 Task: Use the formula "CHISQ.TEST" in spreadsheet "Project protfolio".
Action: Mouse moved to (121, 78)
Screenshot: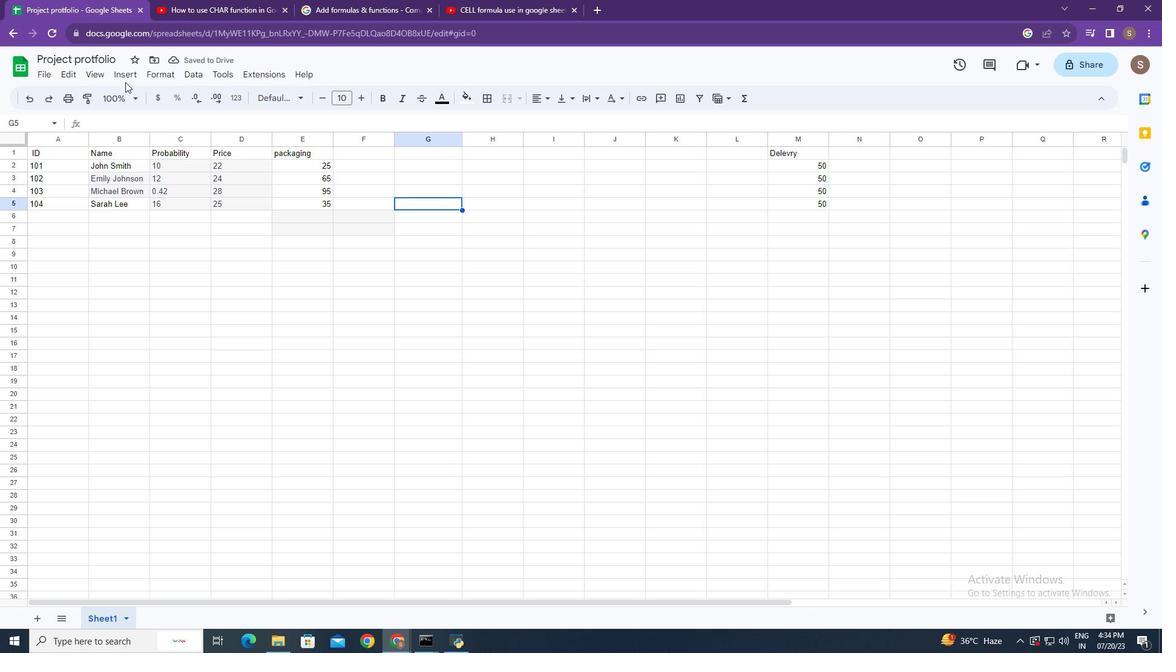 
Action: Mouse pressed left at (121, 78)
Screenshot: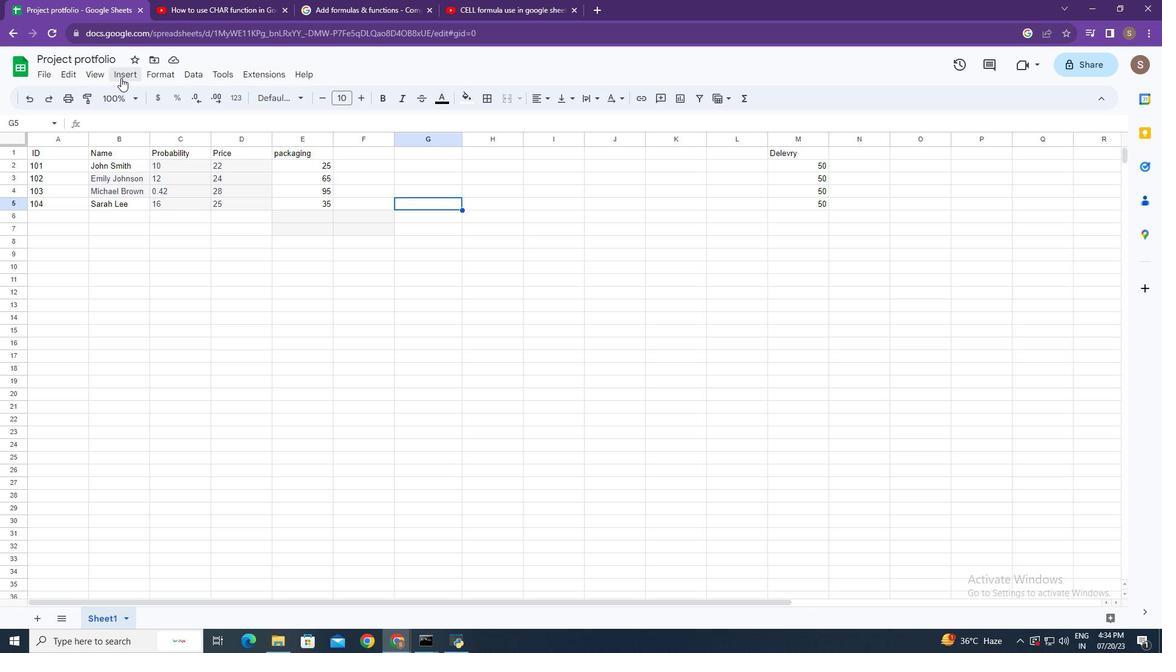 
Action: Mouse moved to (167, 284)
Screenshot: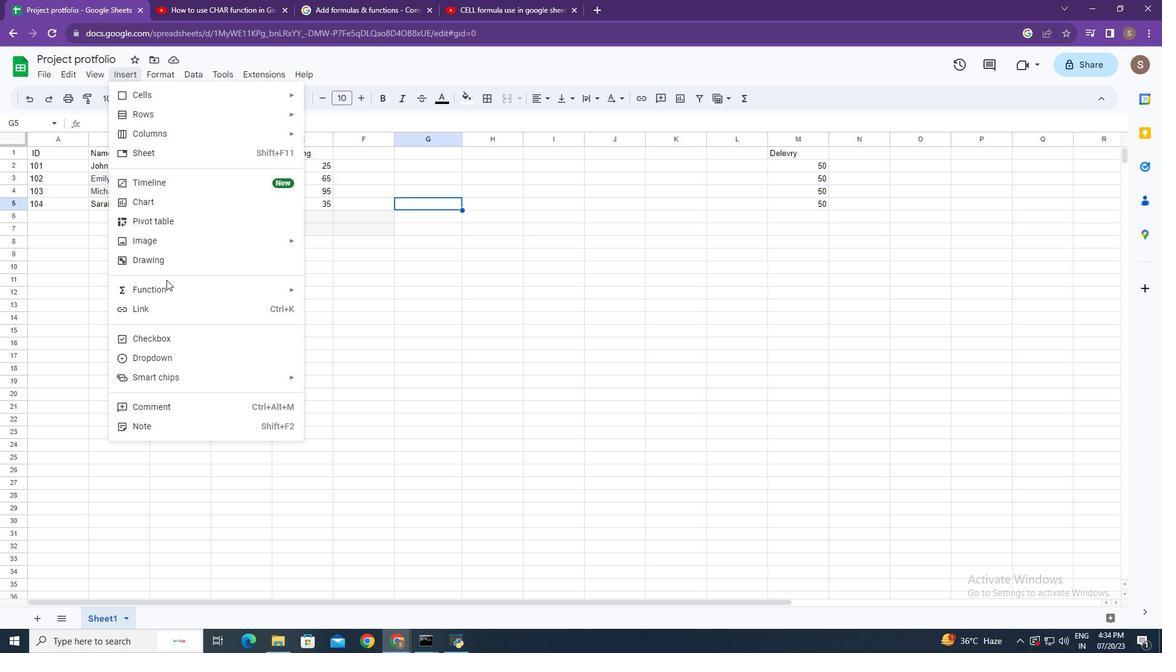 
Action: Mouse pressed left at (167, 284)
Screenshot: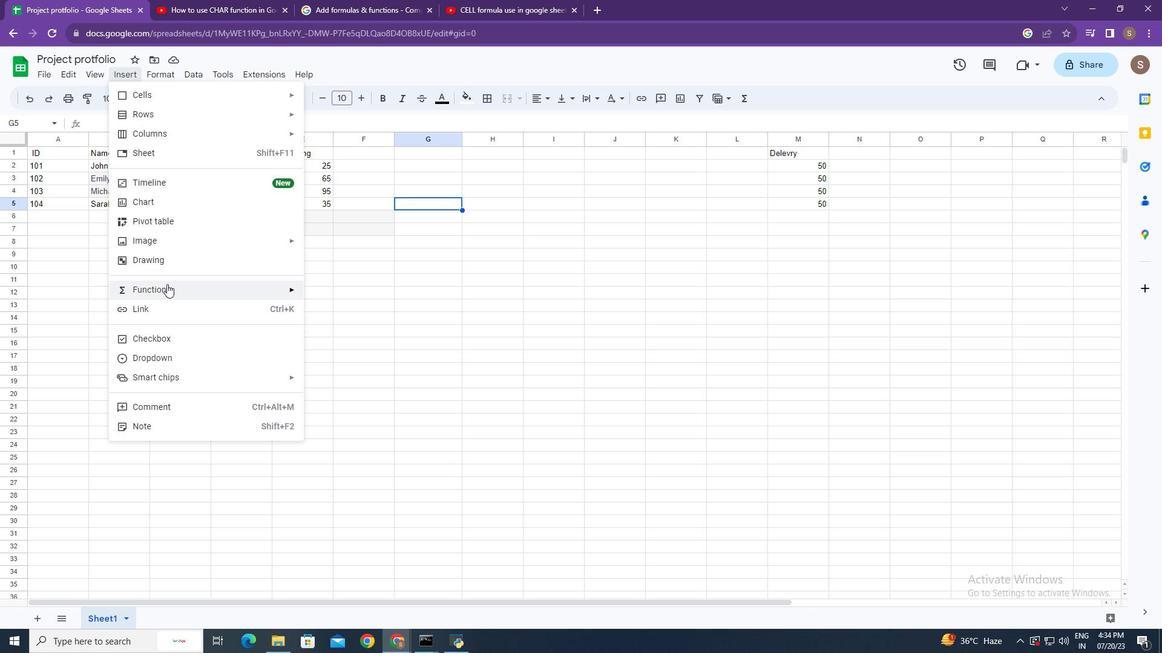 
Action: Mouse moved to (325, 273)
Screenshot: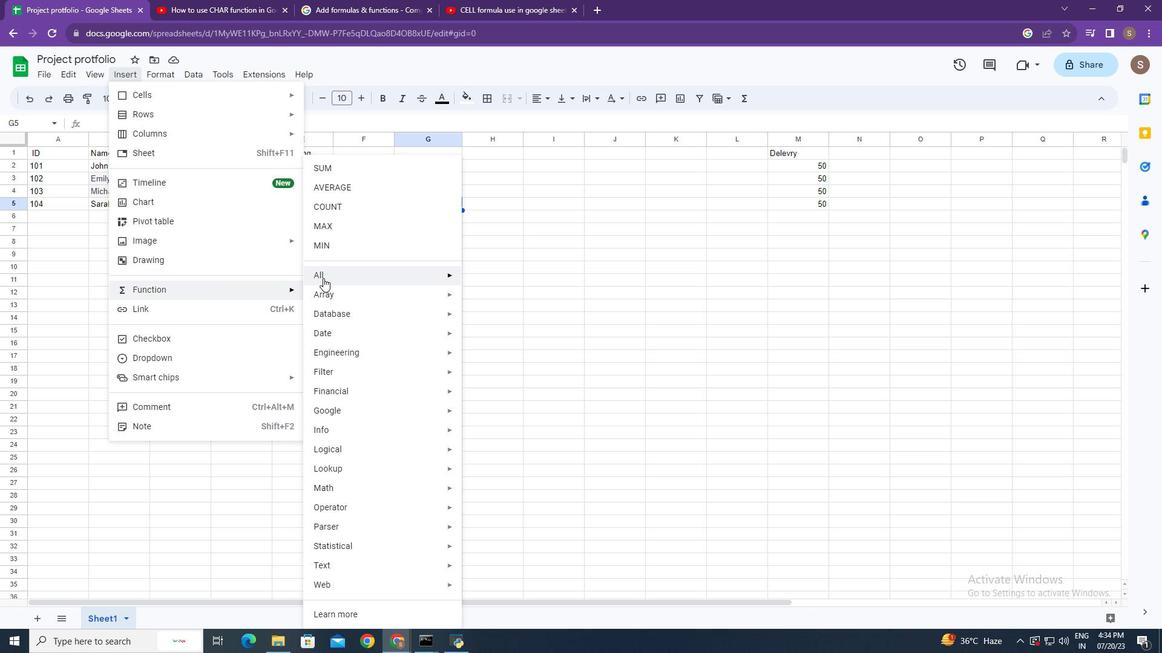 
Action: Mouse pressed left at (325, 273)
Screenshot: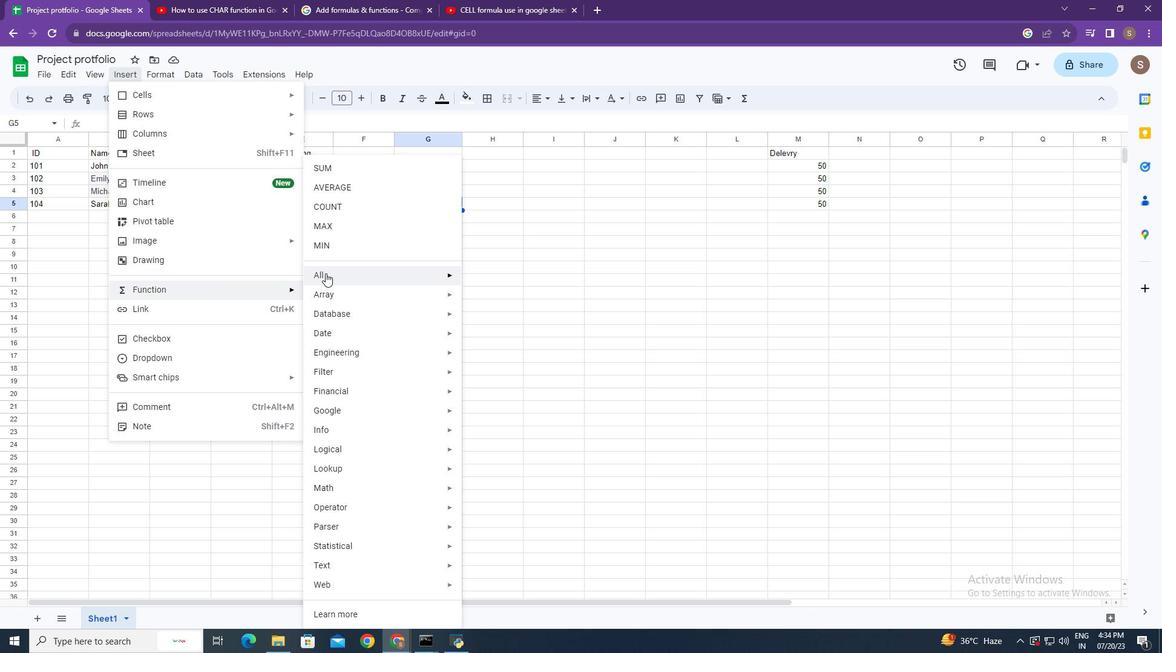 
Action: Mouse moved to (536, 449)
Screenshot: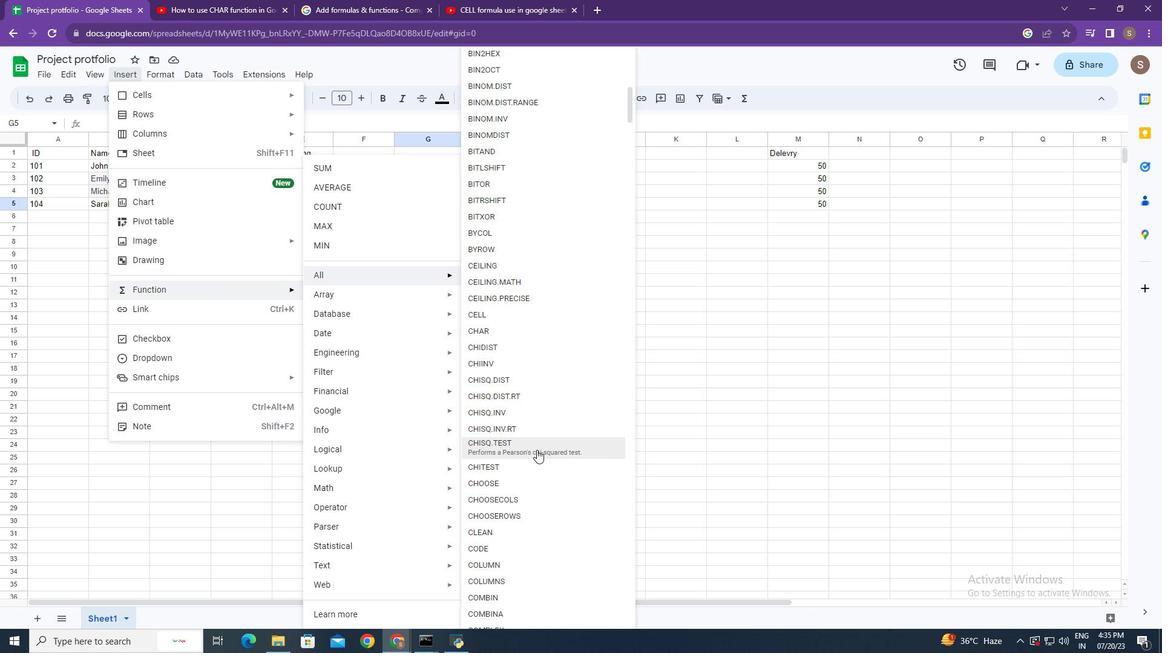 
Action: Mouse pressed left at (536, 449)
Screenshot: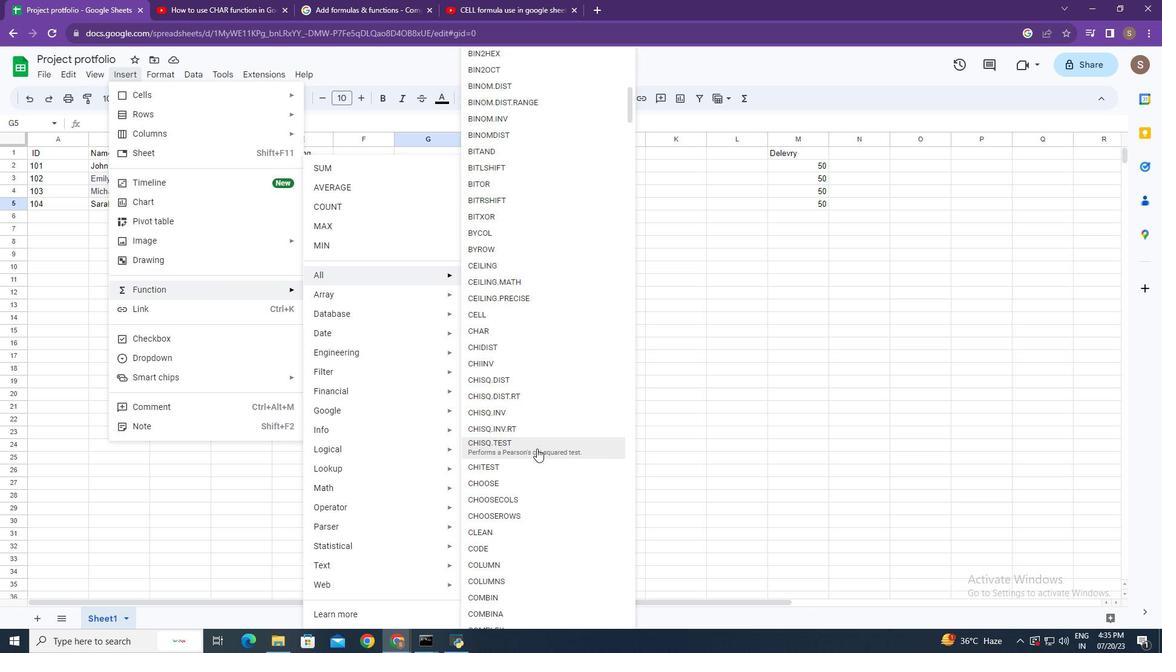
Action: Mouse moved to (164, 165)
Screenshot: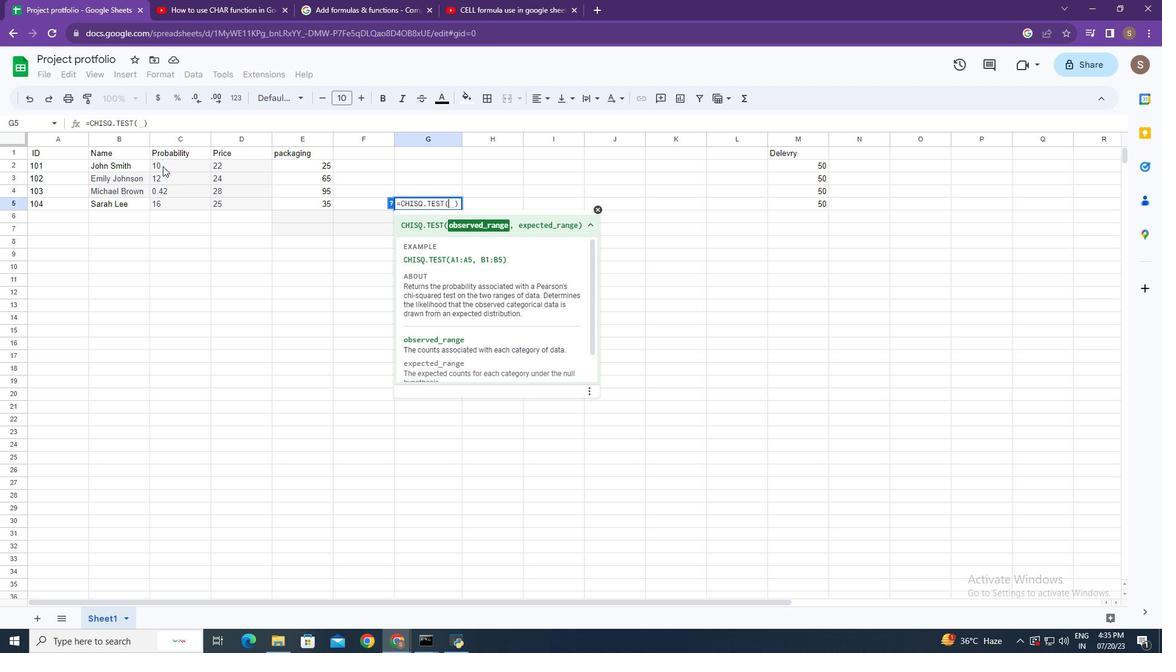 
Action: Mouse pressed left at (164, 165)
Screenshot: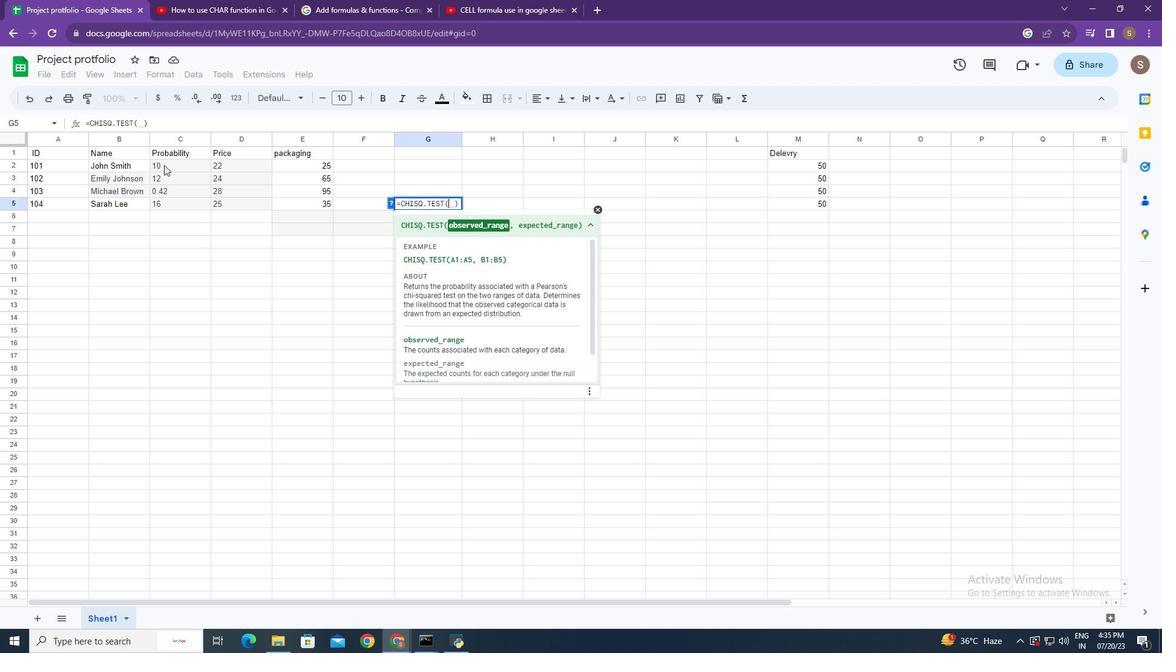 
Action: Mouse moved to (314, 171)
Screenshot: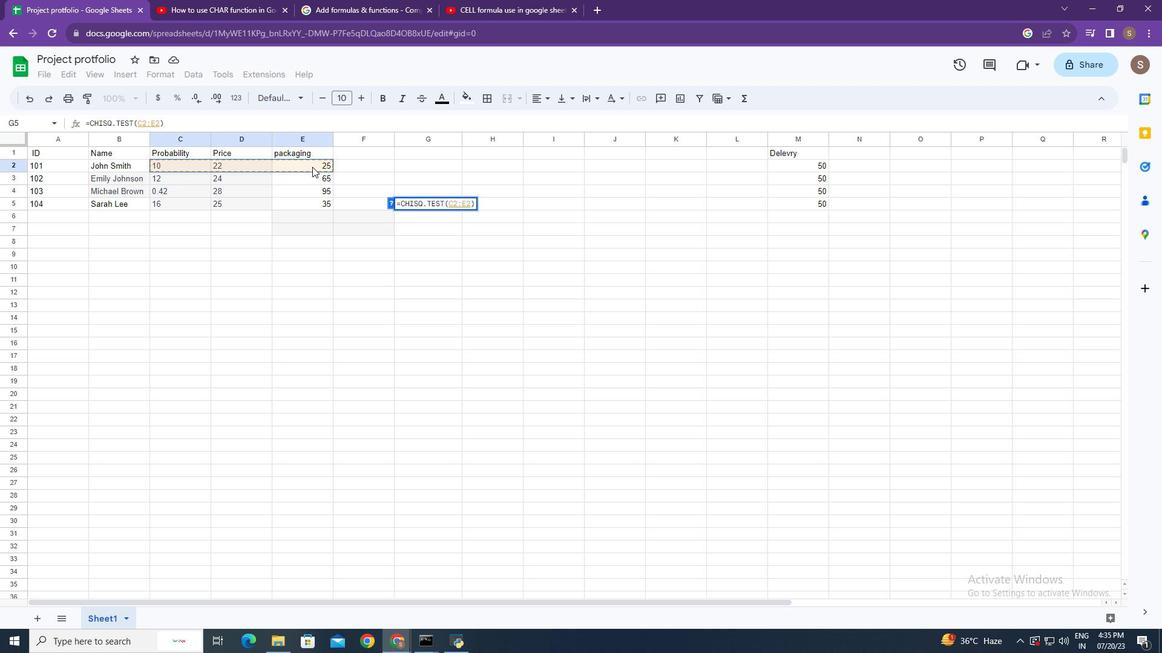 
Action: Key pressed ,<Key.space>
Screenshot: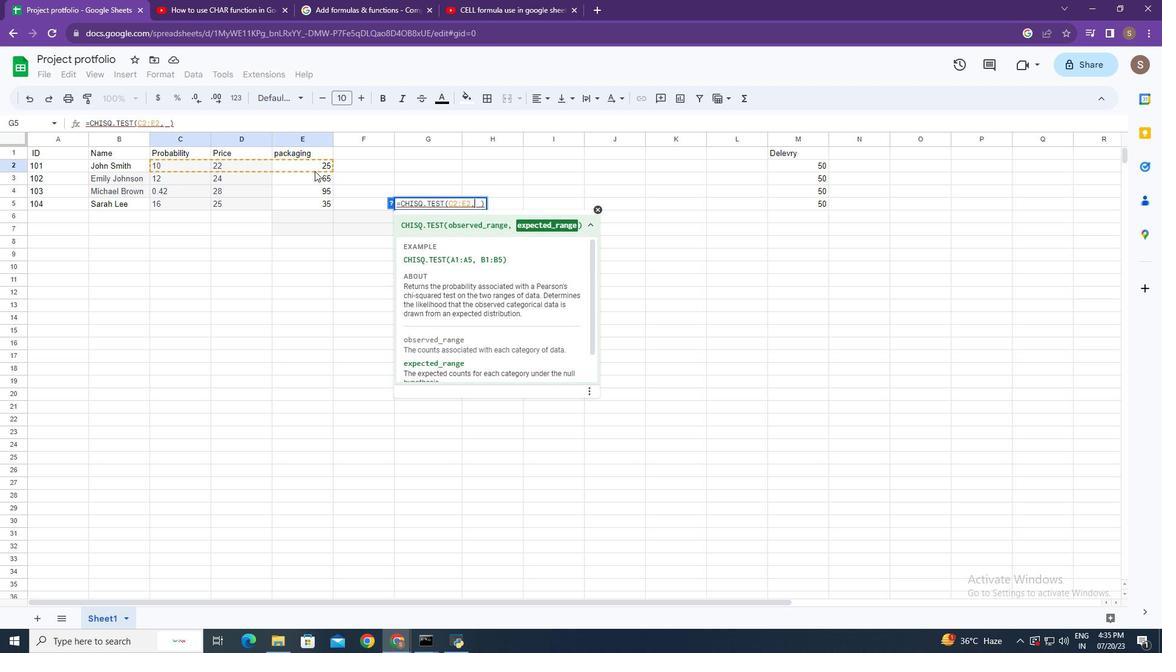 
Action: Mouse moved to (155, 201)
Screenshot: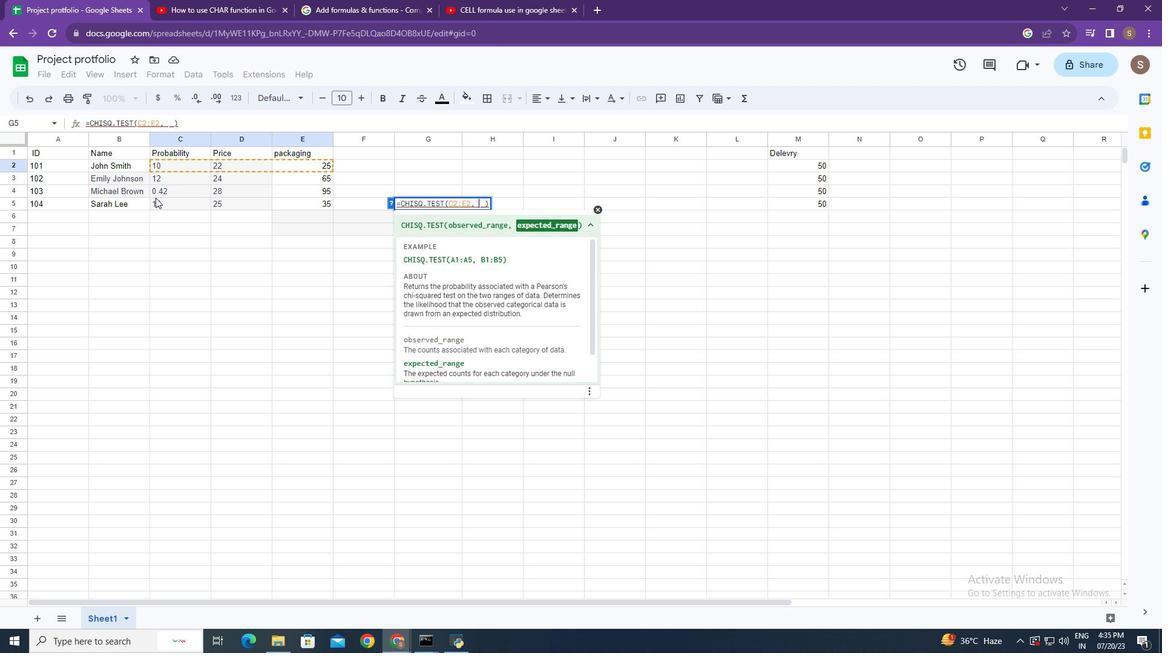 
Action: Mouse pressed left at (155, 201)
Screenshot: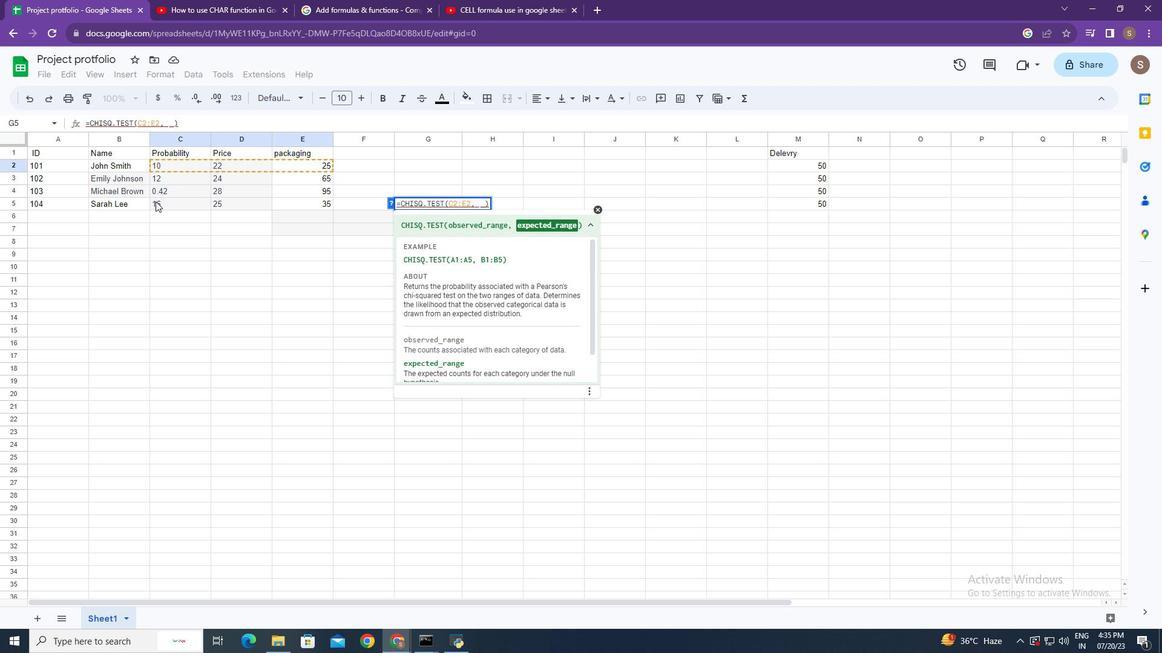 
Action: Mouse moved to (470, 230)
Screenshot: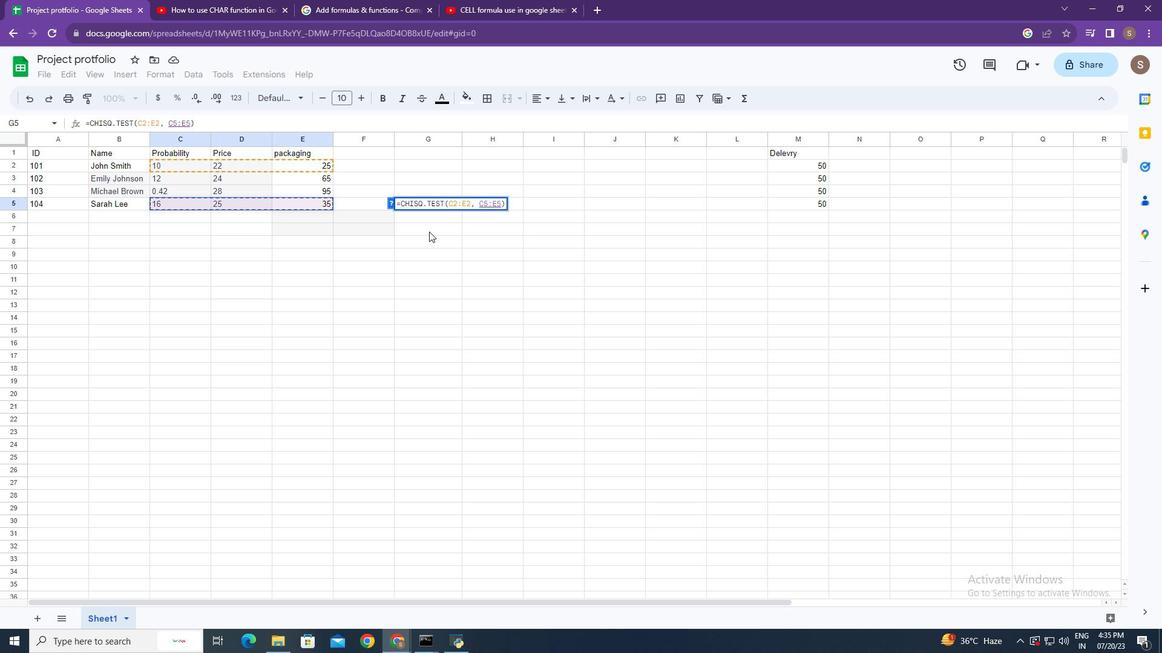 
Action: Key pressed <Key.enter>
Screenshot: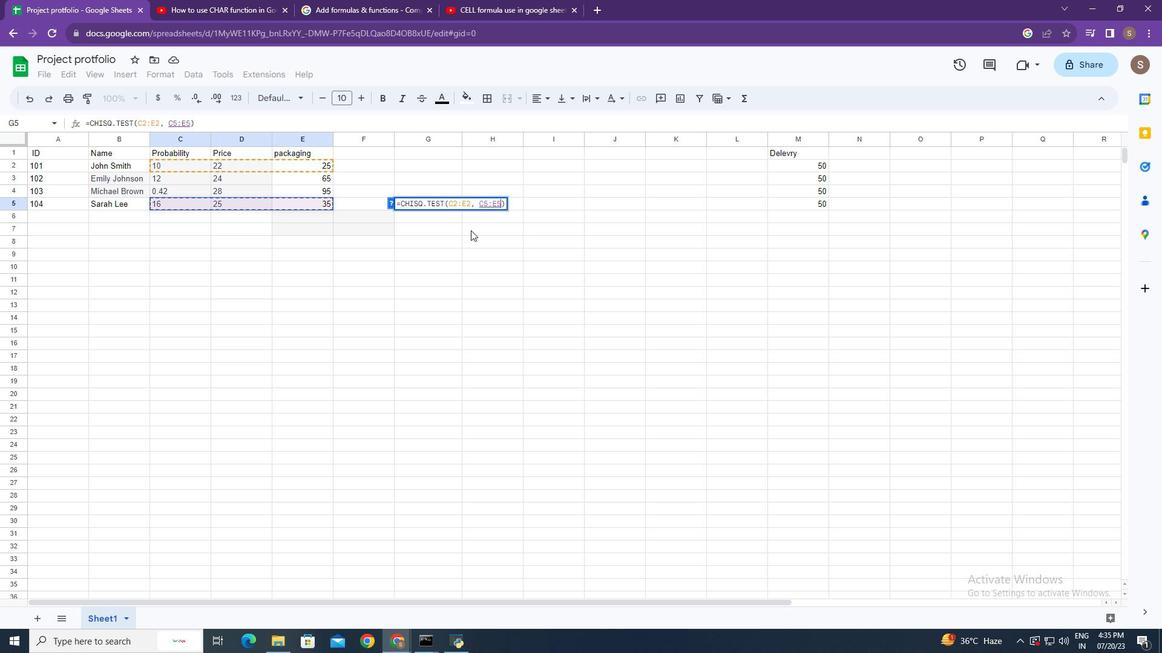 
